 Task: Look for products in the category "More Dips & Spreads" from Walden Farms only.
Action: Mouse moved to (834, 307)
Screenshot: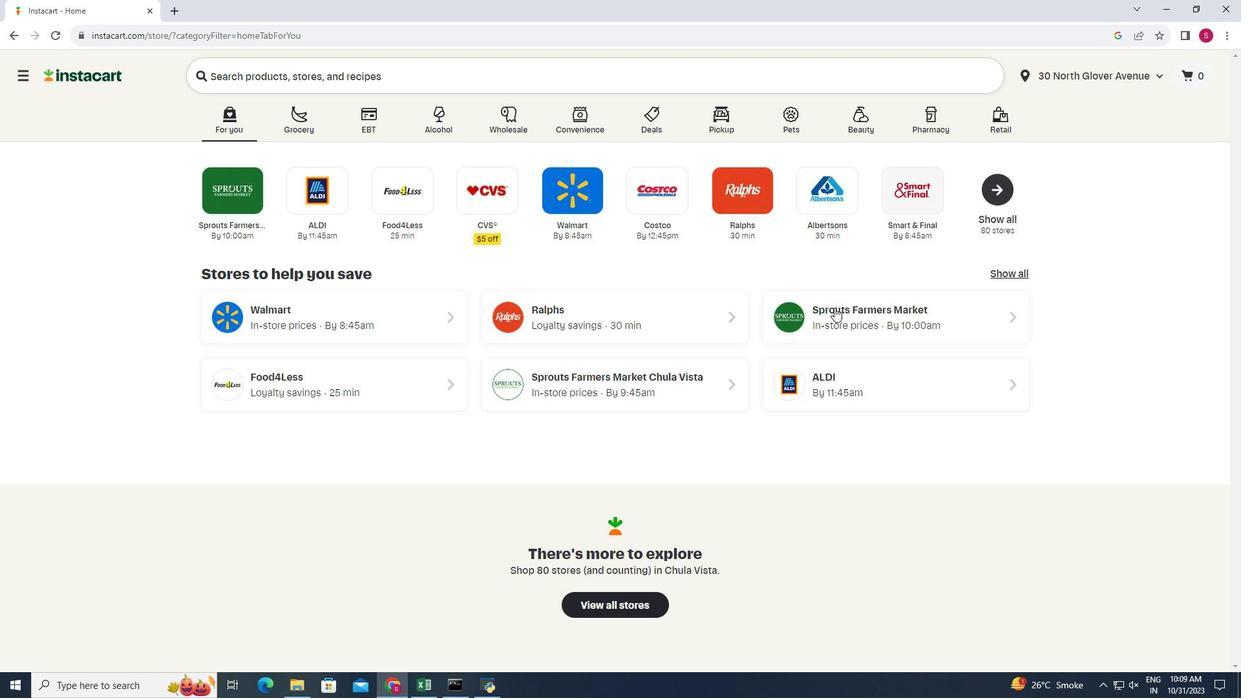 
Action: Mouse pressed left at (834, 307)
Screenshot: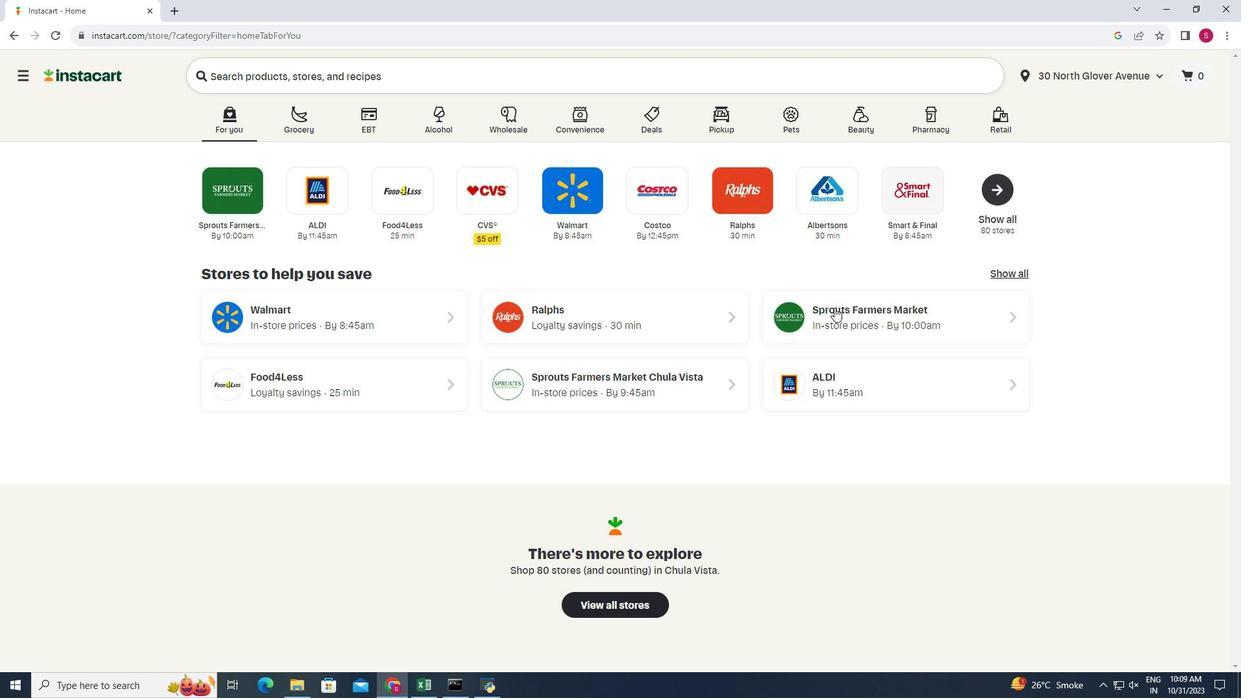 
Action: Mouse moved to (54, 565)
Screenshot: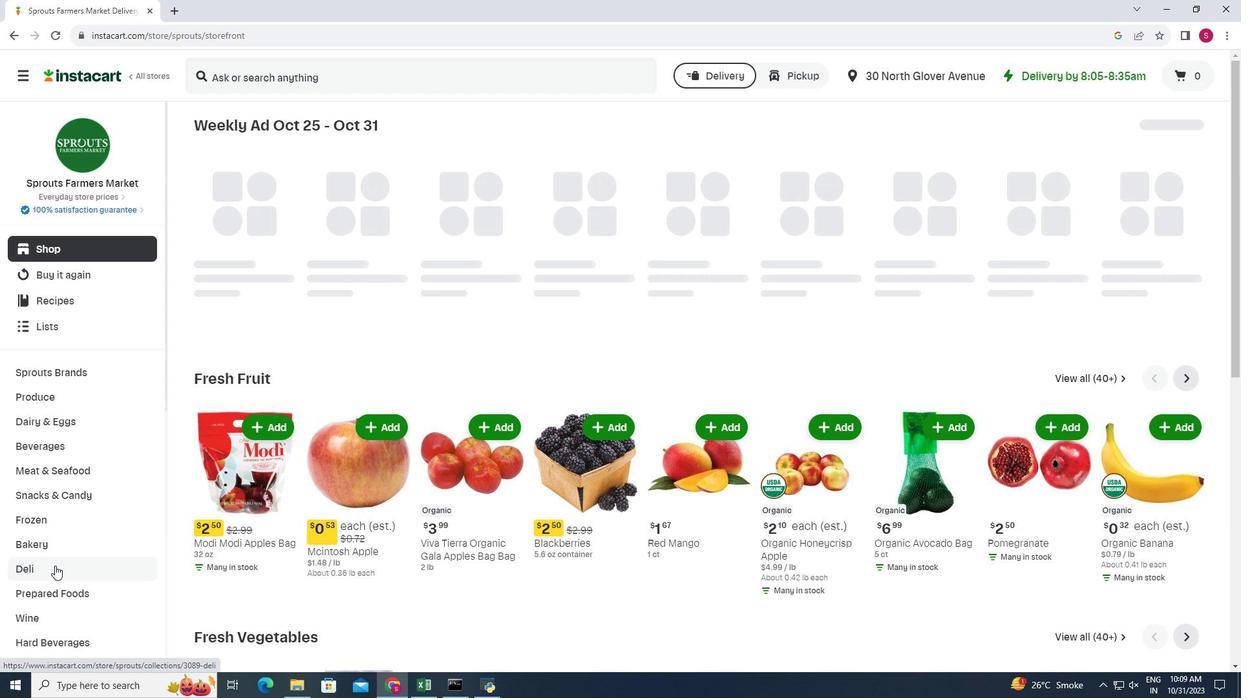 
Action: Mouse pressed left at (54, 565)
Screenshot: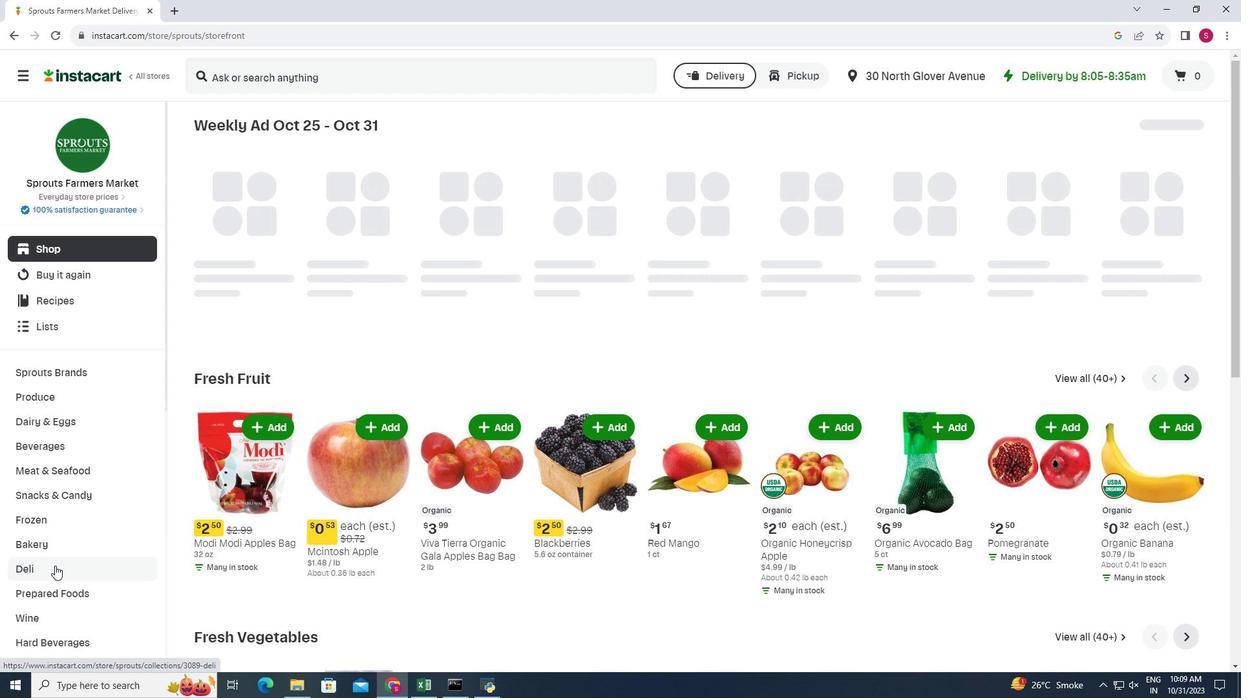 
Action: Mouse moved to (433, 158)
Screenshot: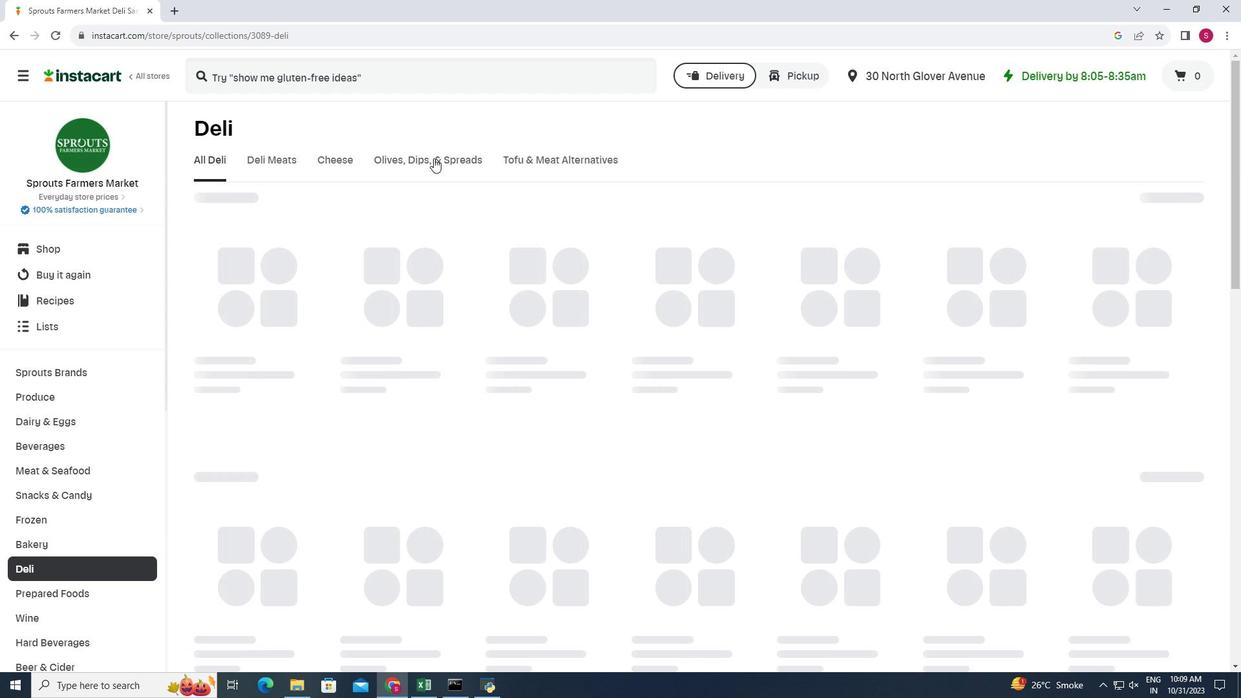
Action: Mouse pressed left at (433, 158)
Screenshot: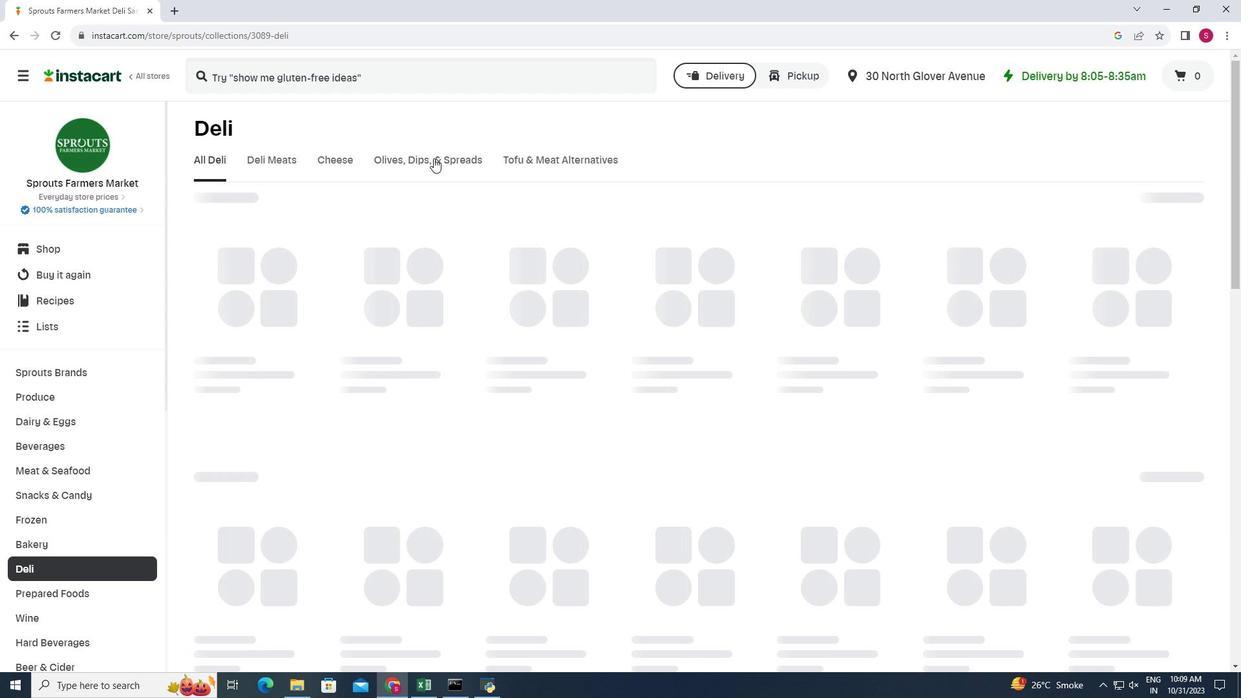 
Action: Mouse moved to (681, 212)
Screenshot: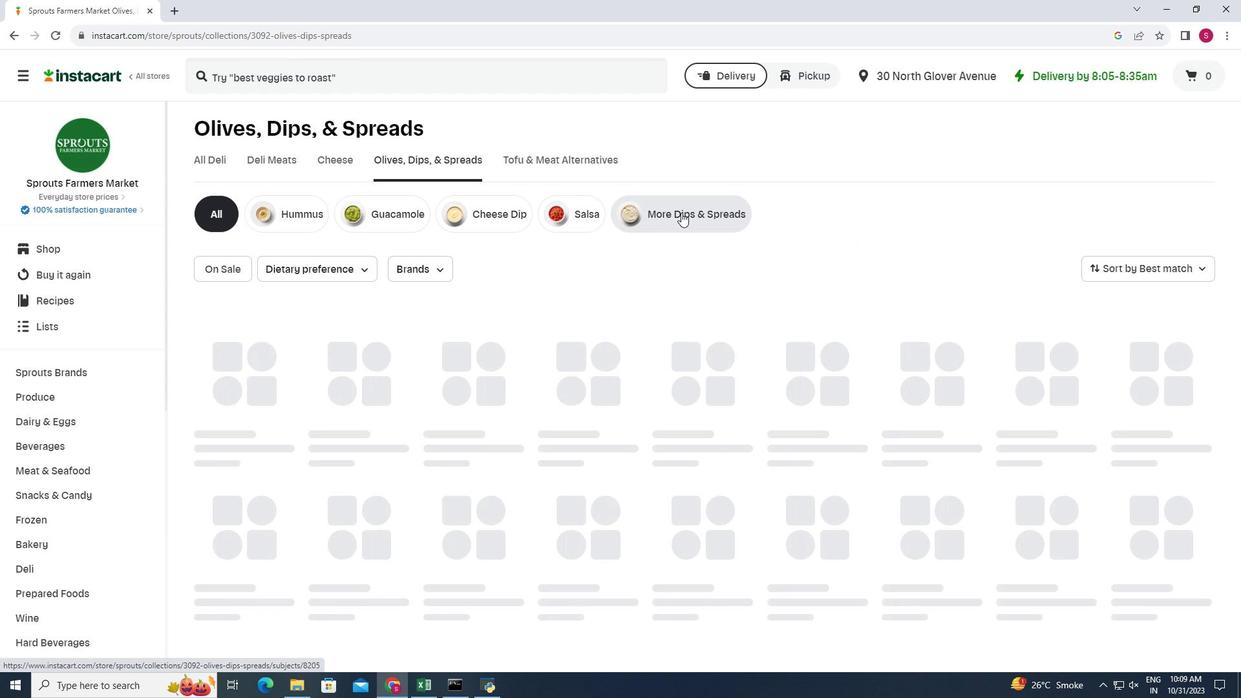 
Action: Mouse pressed left at (681, 212)
Screenshot: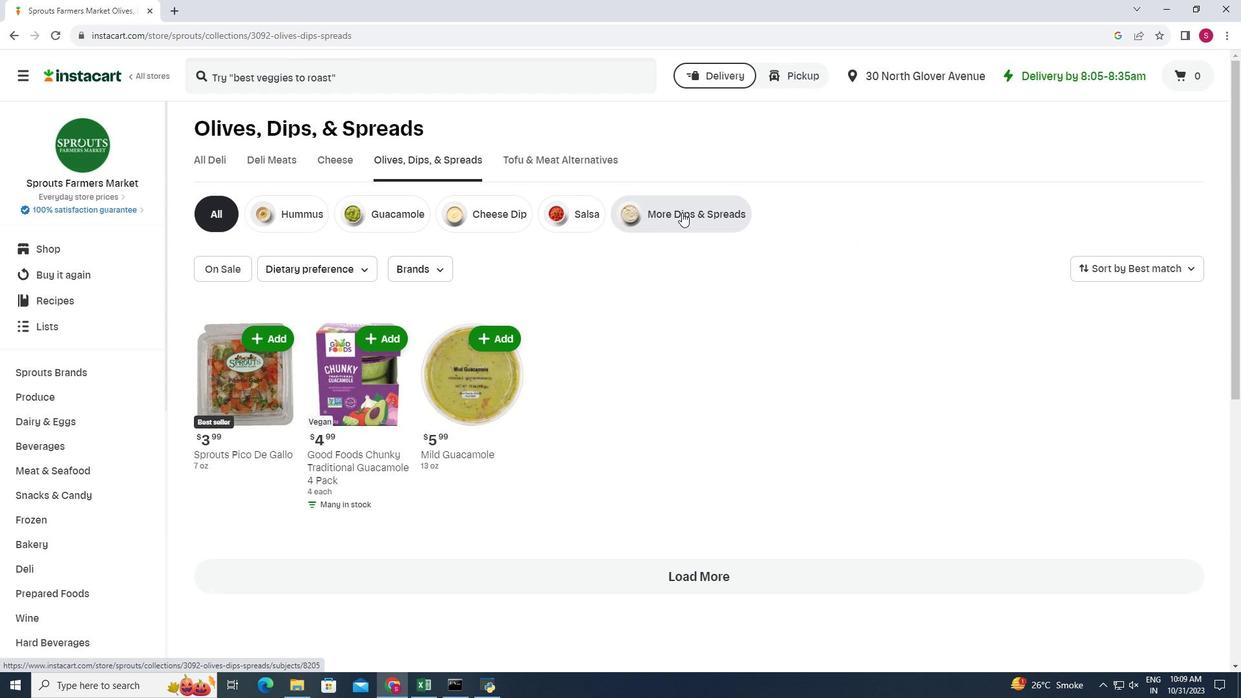 
Action: Mouse moved to (442, 259)
Screenshot: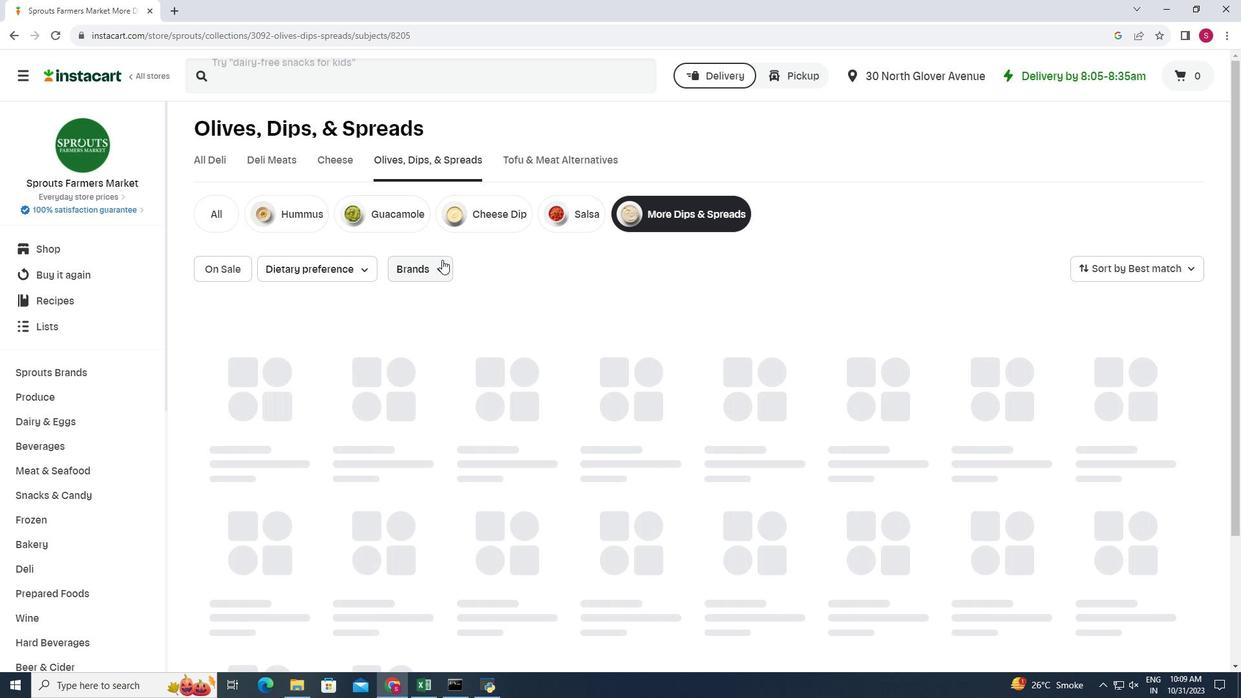 
Action: Mouse pressed left at (442, 259)
Screenshot: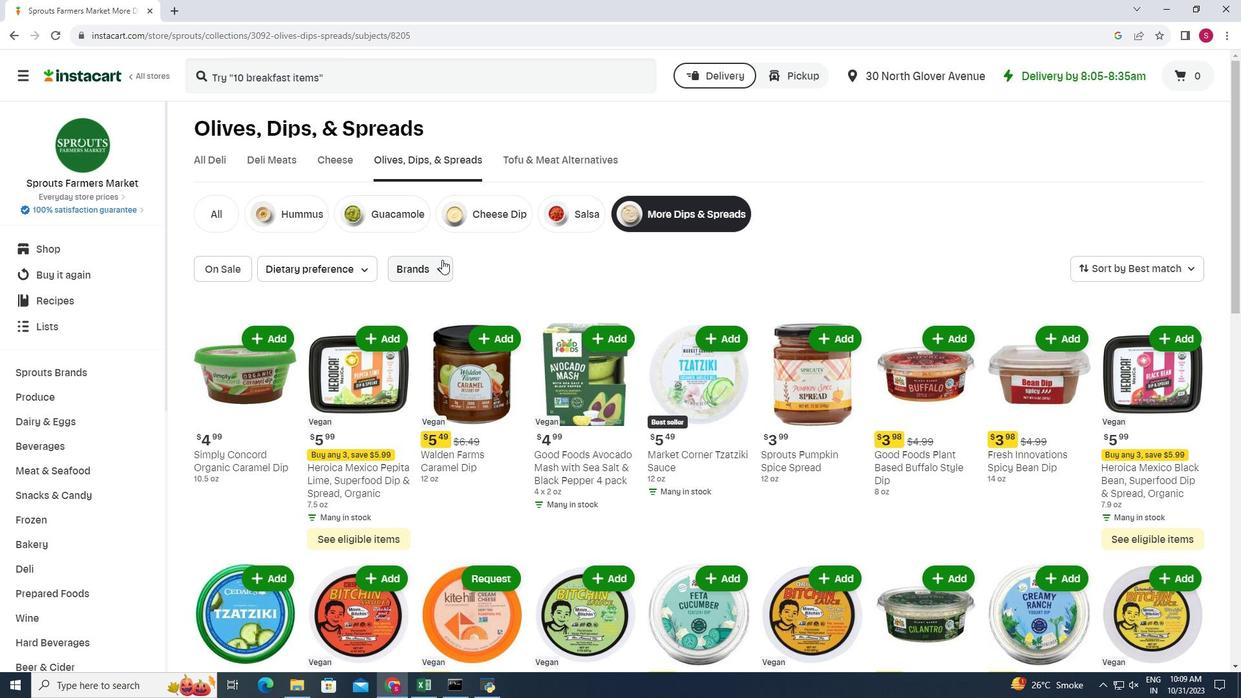 
Action: Mouse moved to (441, 329)
Screenshot: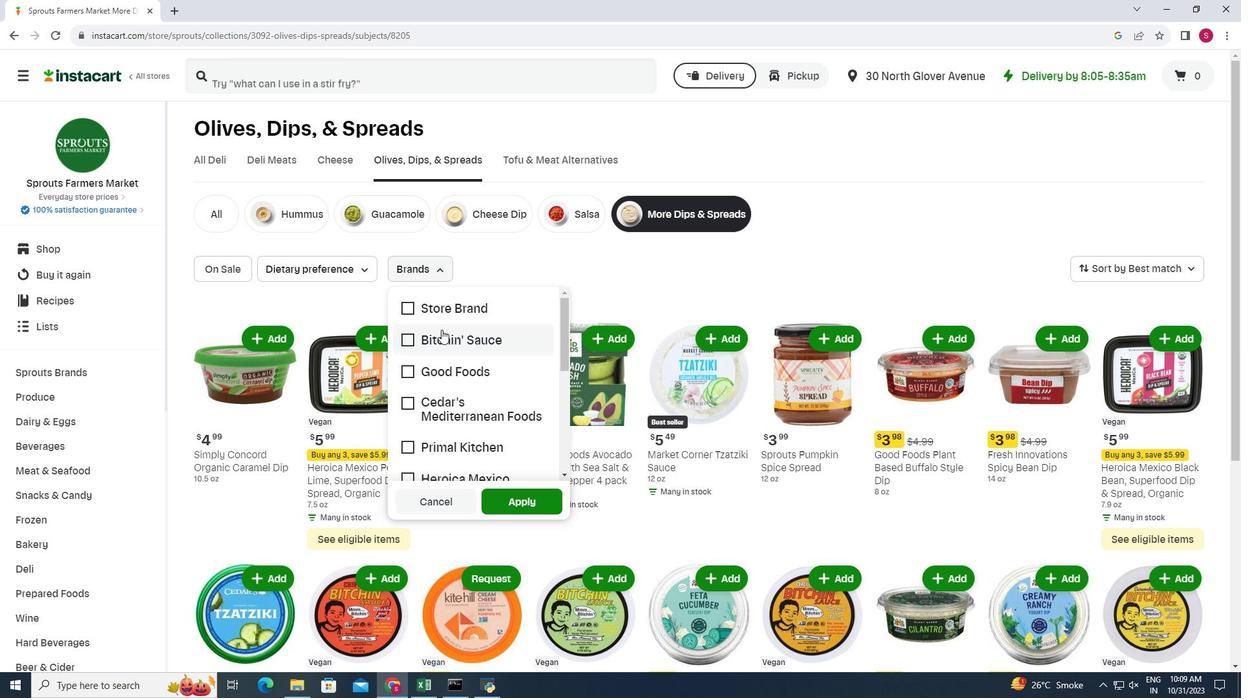 
Action: Mouse scrolled (441, 329) with delta (0, 0)
Screenshot: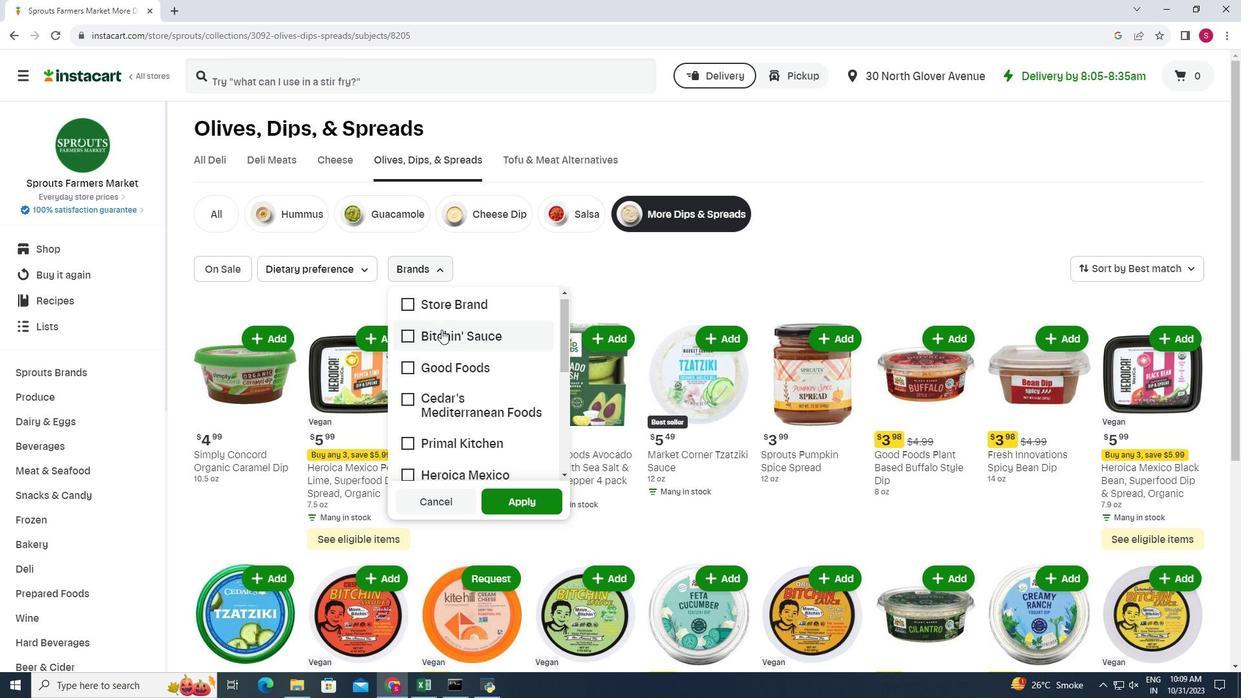 
Action: Mouse moved to (440, 329)
Screenshot: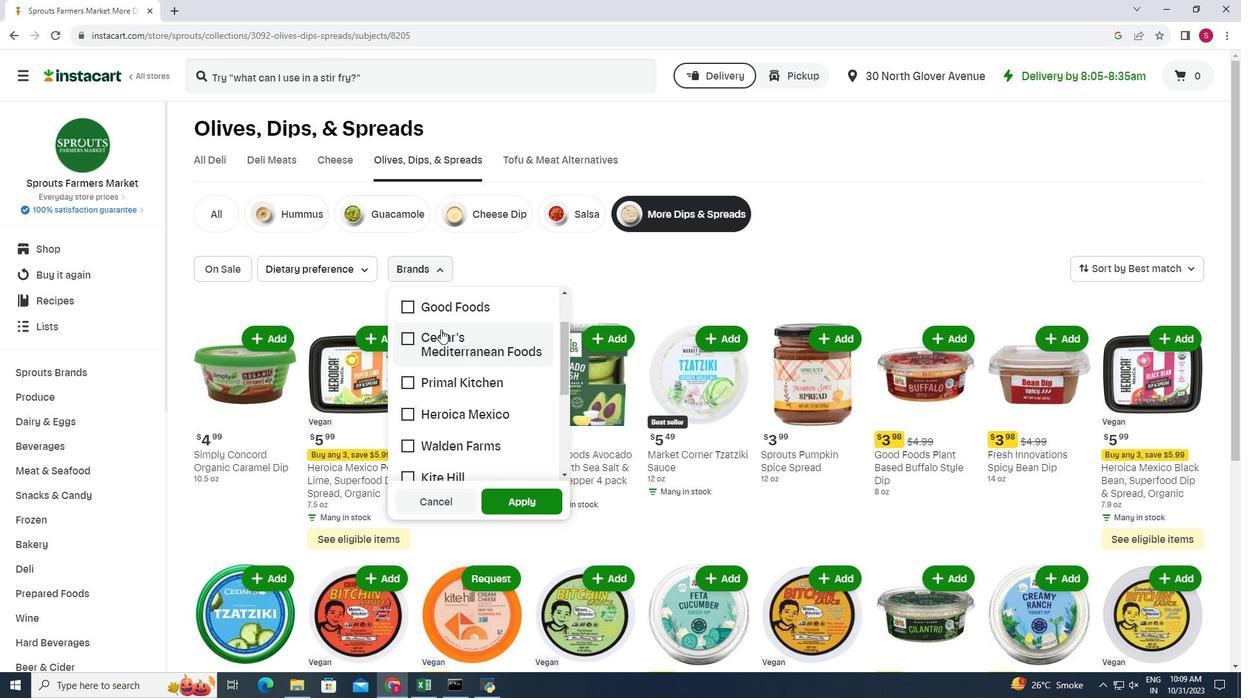 
Action: Mouse scrolled (440, 329) with delta (0, 0)
Screenshot: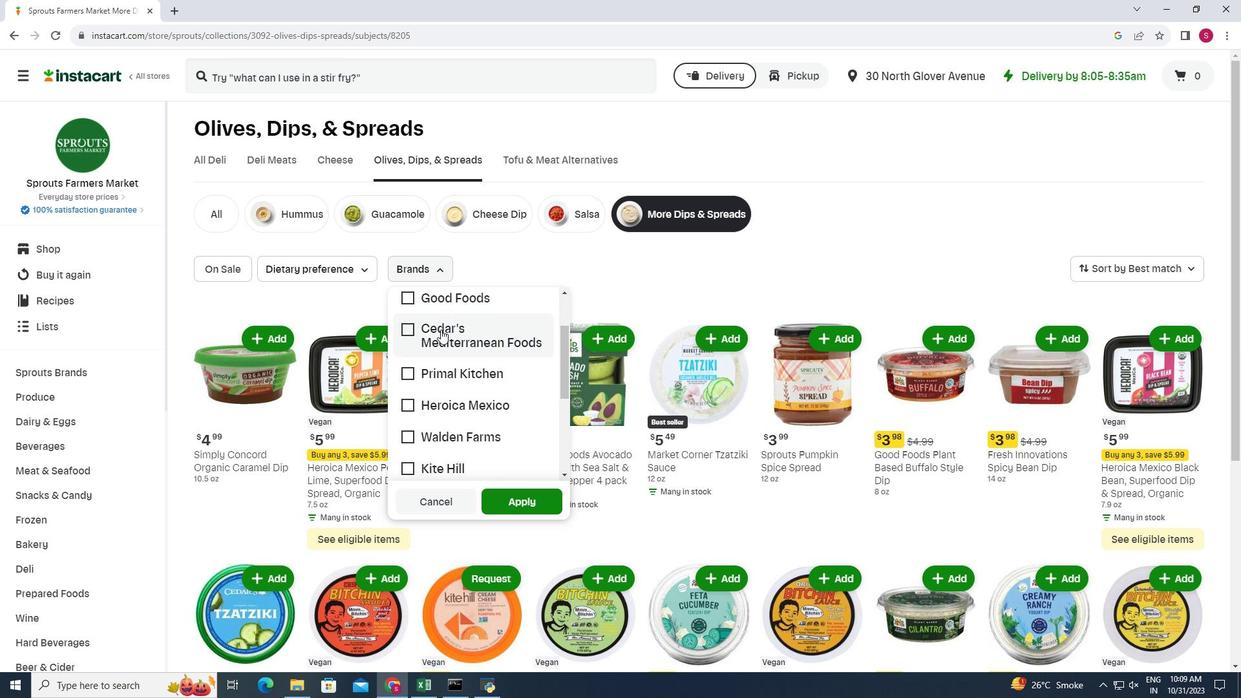 
Action: Mouse moved to (409, 378)
Screenshot: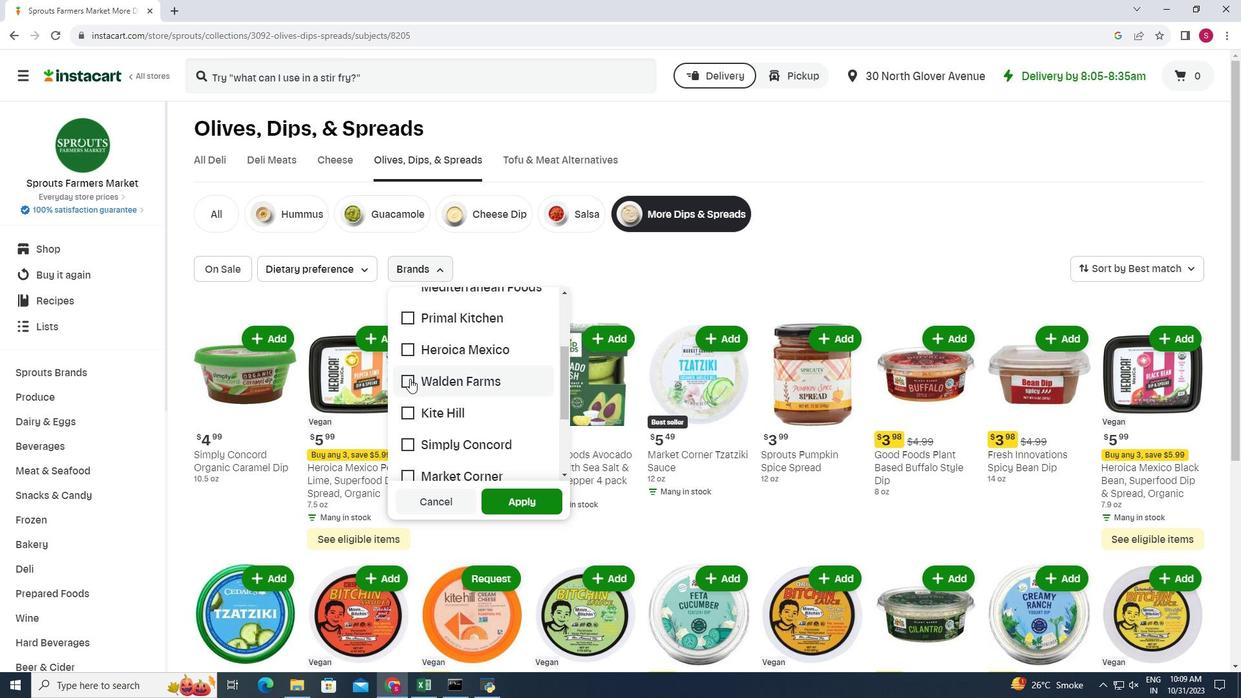 
Action: Mouse pressed left at (409, 378)
Screenshot: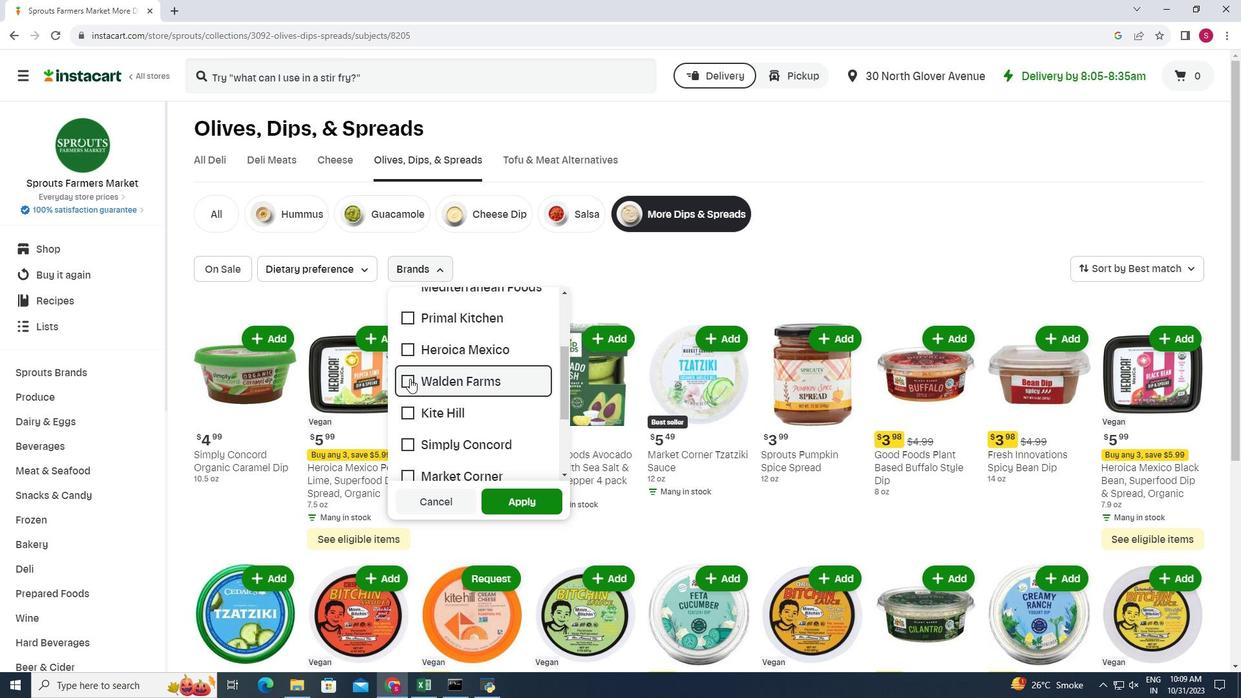 
Action: Mouse moved to (495, 497)
Screenshot: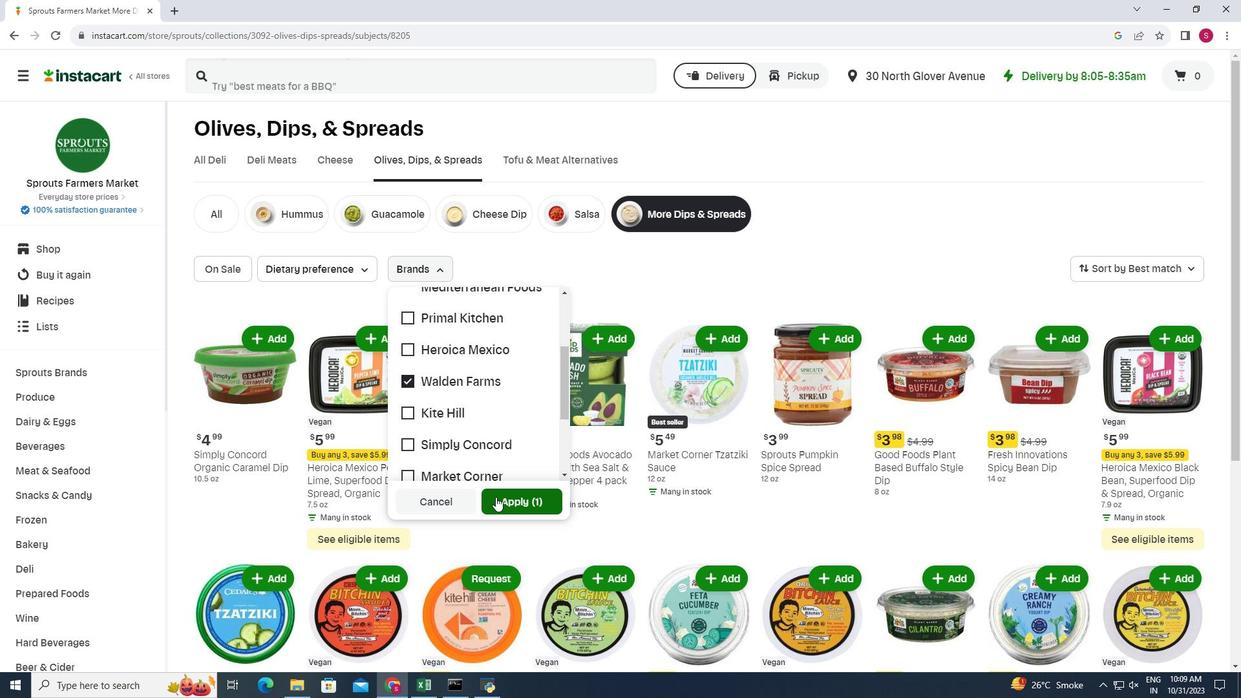 
Action: Mouse pressed left at (495, 497)
Screenshot: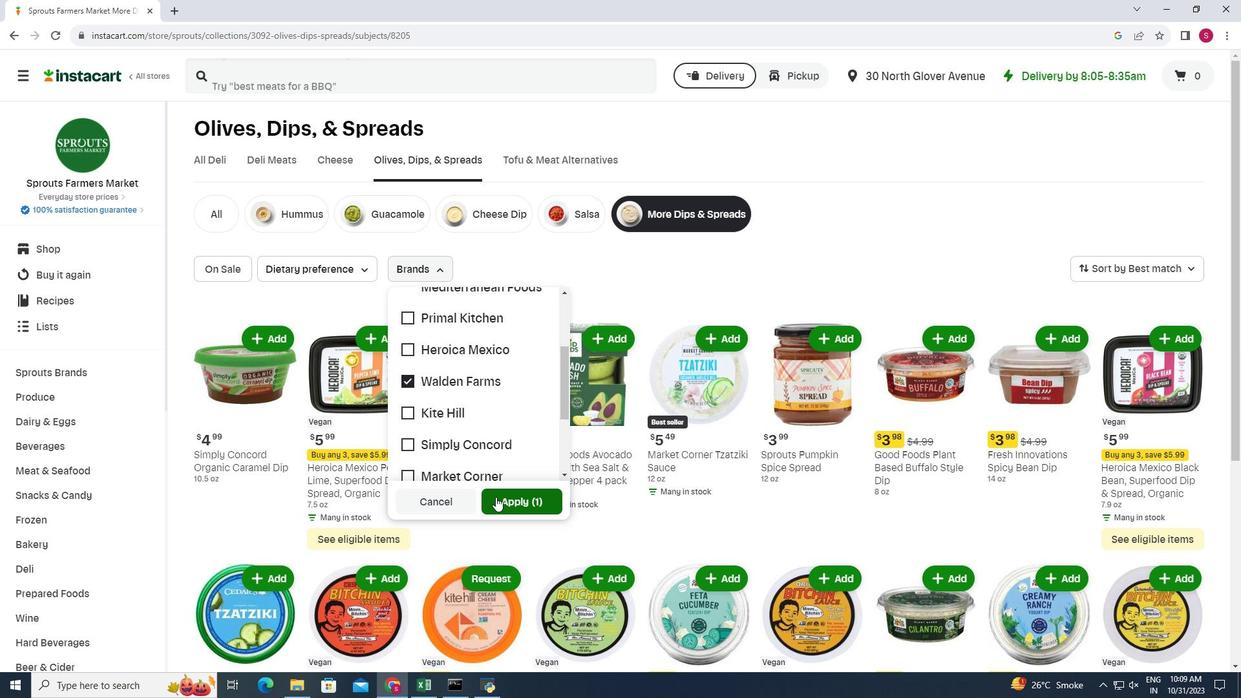 
Action: Mouse moved to (541, 308)
Screenshot: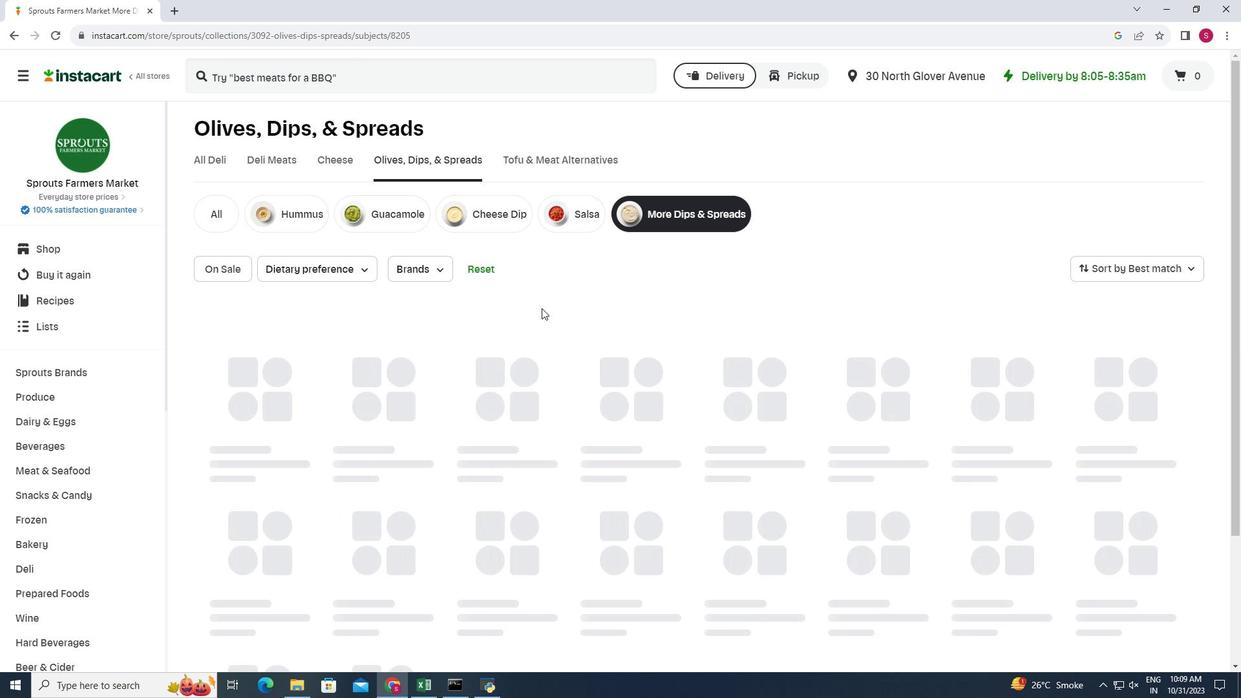 
